 Task: Arrange a 60-minute meeting to discuss leadership development programs.
Action: Mouse moved to (91, 118)
Screenshot: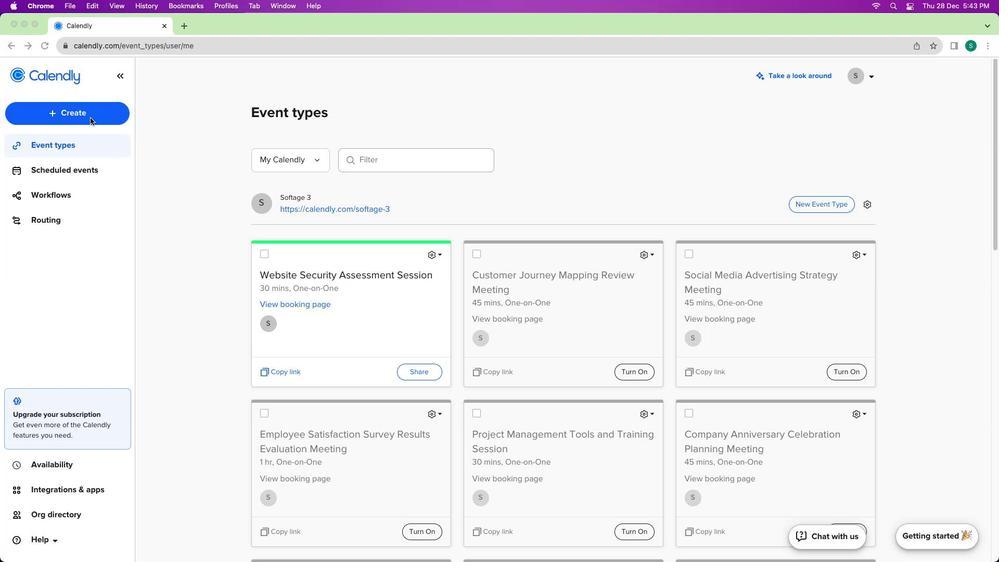 
Action: Mouse pressed left at (91, 118)
Screenshot: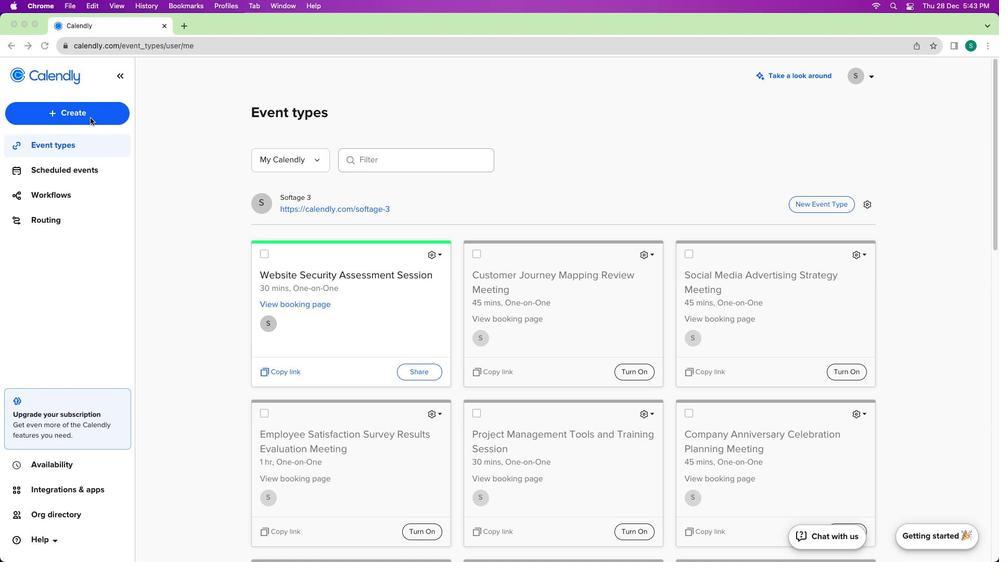 
Action: Mouse moved to (57, 113)
Screenshot: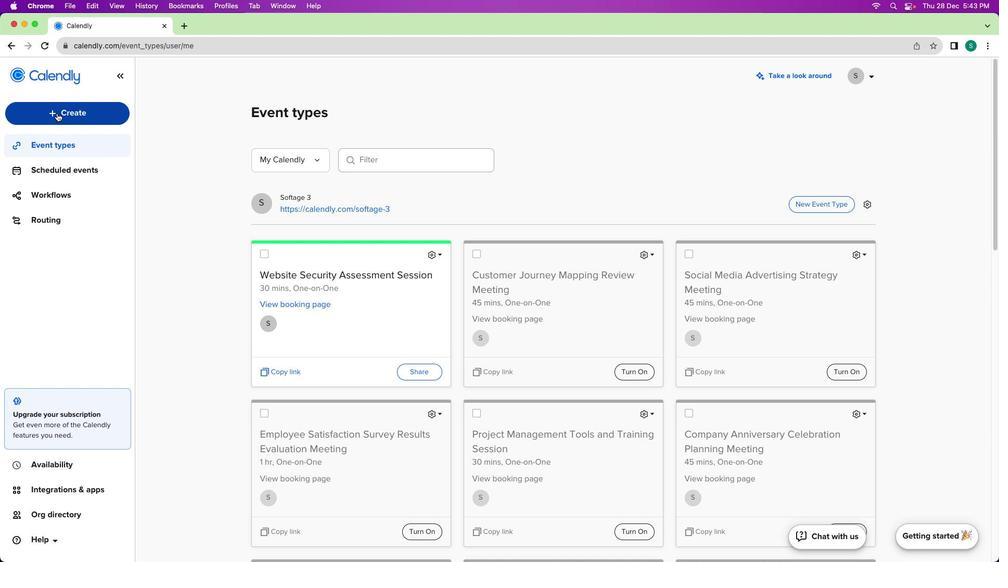 
Action: Mouse pressed left at (57, 113)
Screenshot: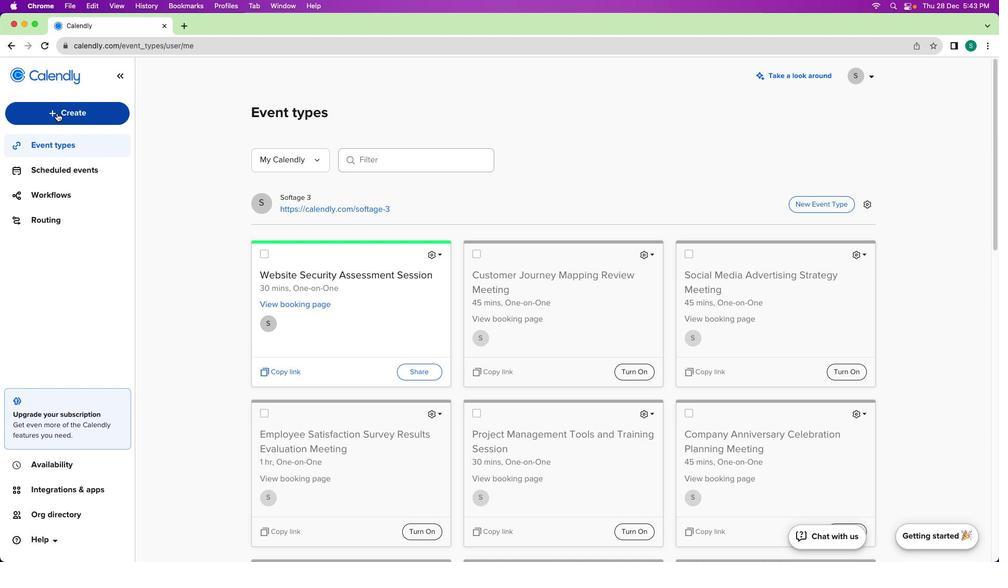 
Action: Mouse moved to (68, 145)
Screenshot: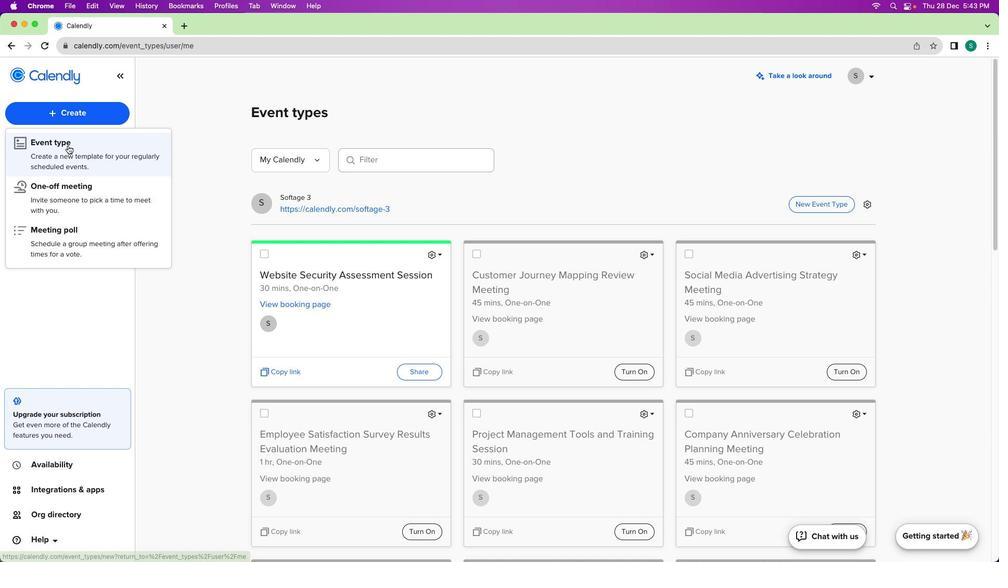 
Action: Mouse pressed left at (68, 145)
Screenshot: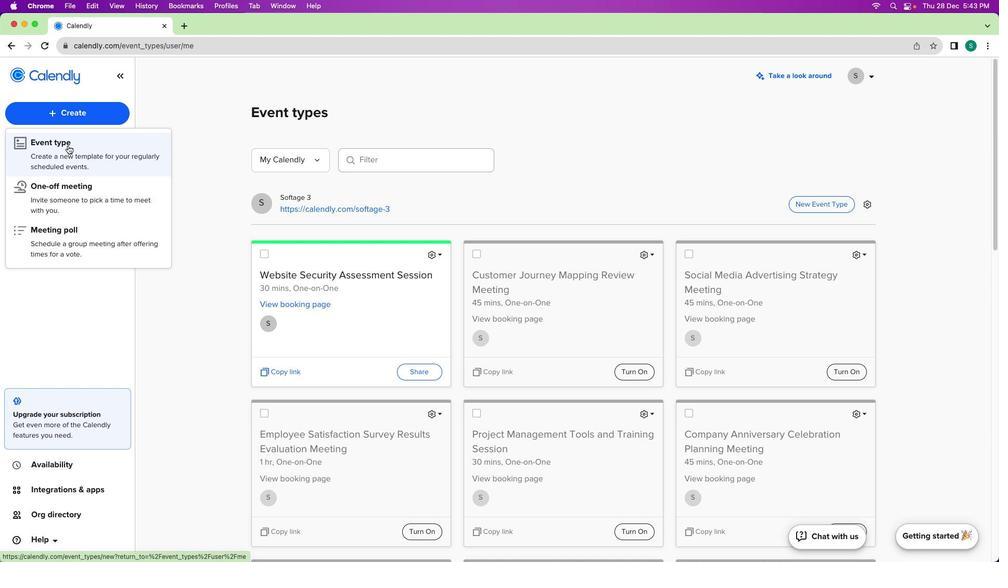
Action: Mouse moved to (354, 185)
Screenshot: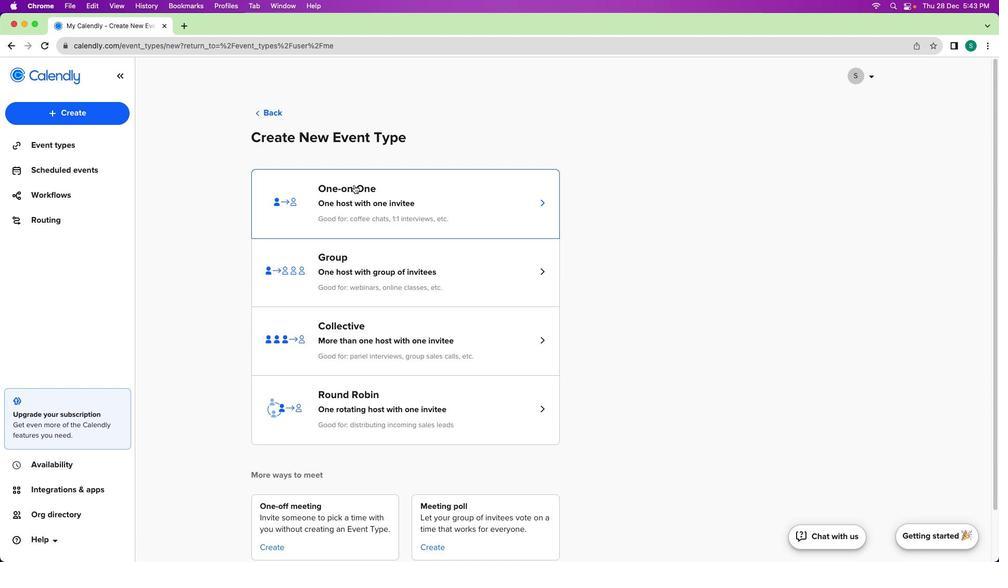 
Action: Mouse pressed left at (354, 185)
Screenshot: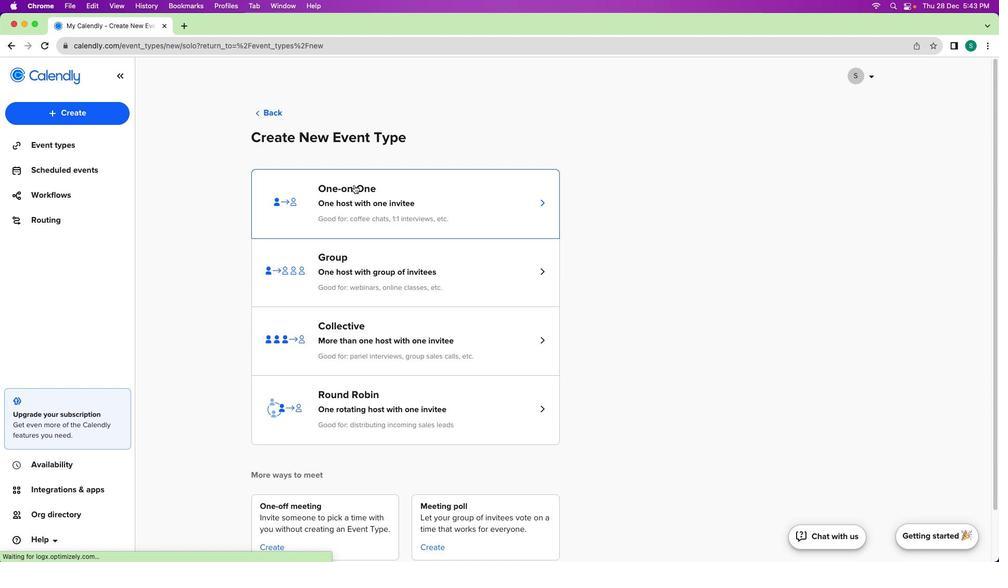 
Action: Mouse moved to (107, 168)
Screenshot: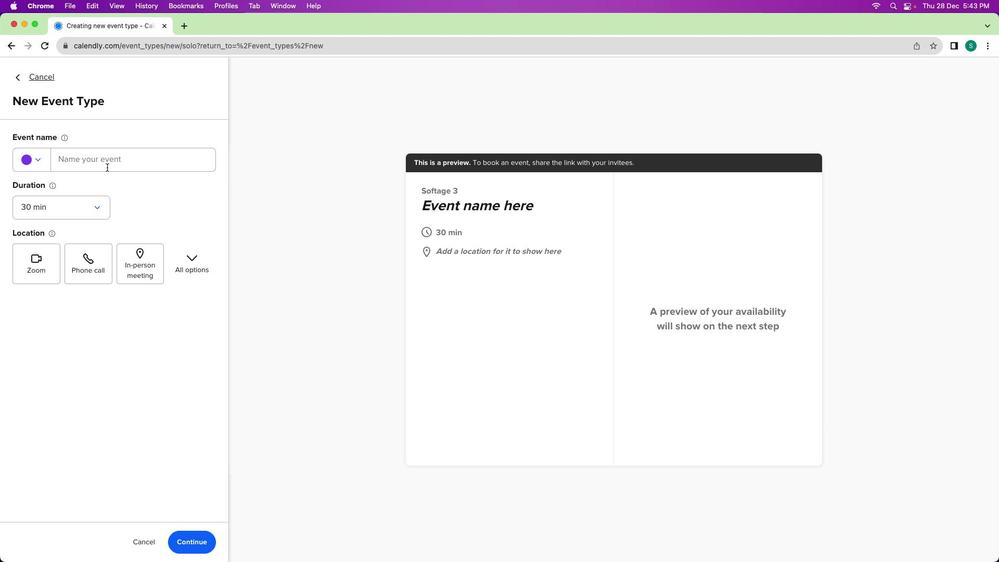 
Action: Mouse pressed left at (107, 168)
Screenshot: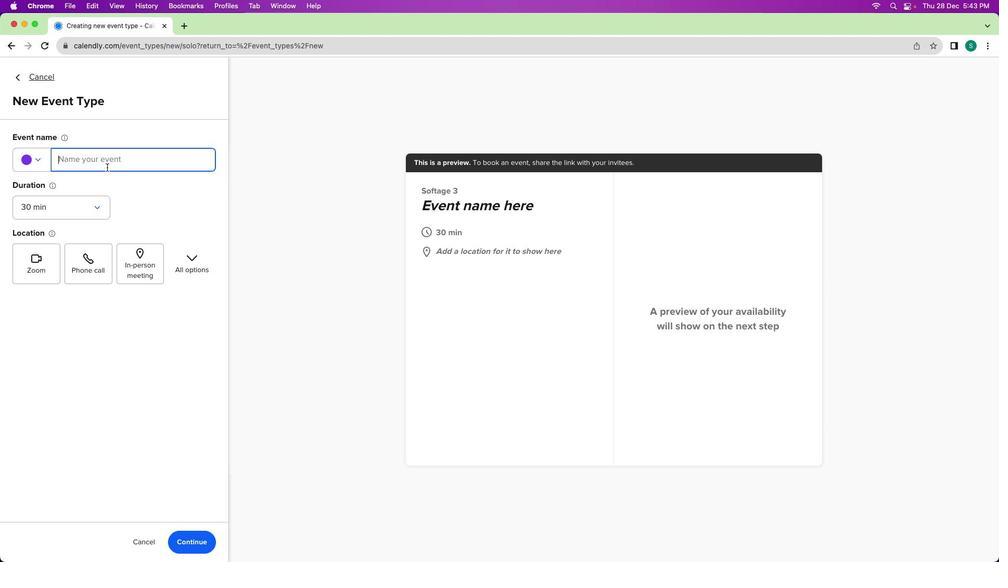 
Action: Mouse moved to (107, 170)
Screenshot: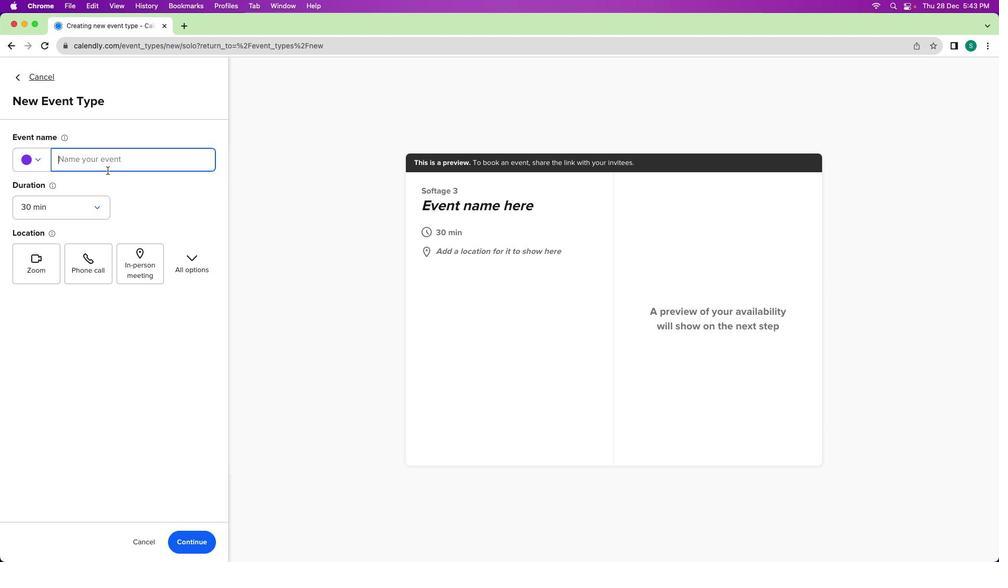 
Action: Key pressed Key.shift'L''e''a''d''e''r''s''h''i''p'Key.spaceKey.shift'D''e''v''e''l''o''p''m''e''n''t'Key.spaceKey.shift'P''r''o''g''r''a''m'Key.spaceKey.shift'D''i''s''c''u''s''s''i''o''n'Key.spaceKey.shift'M''e''e''t''i''n''g'
Screenshot: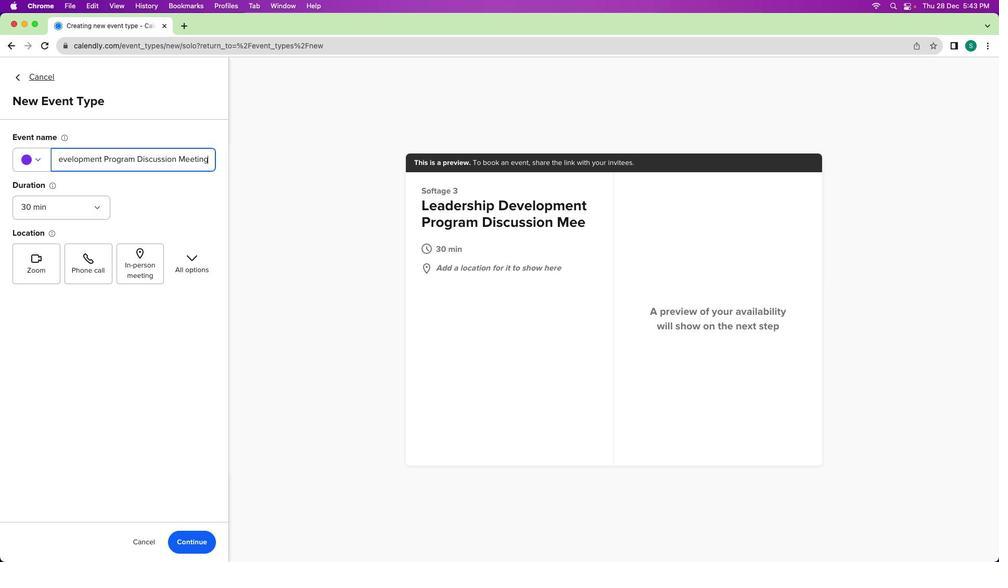 
Action: Mouse moved to (60, 201)
Screenshot: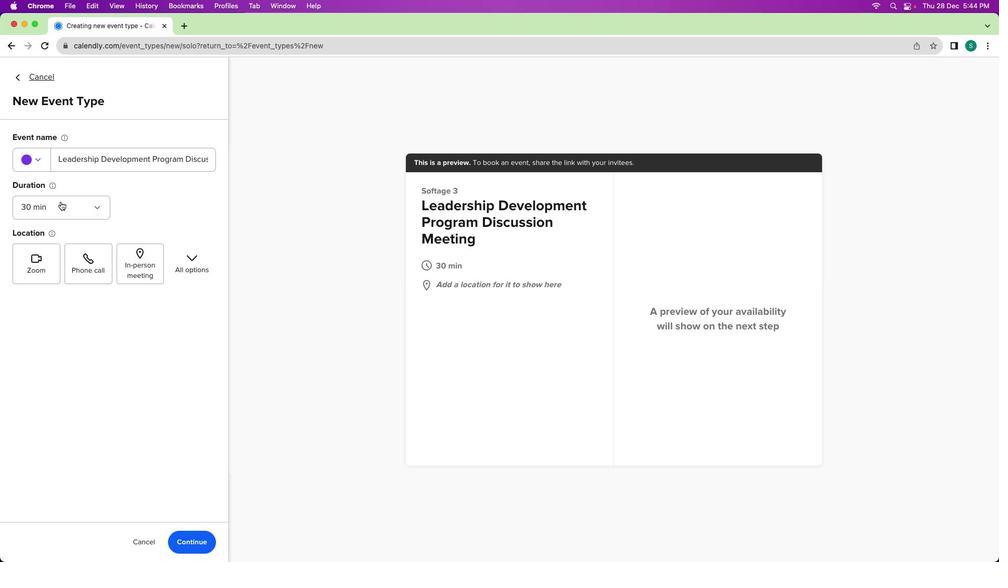
Action: Mouse pressed left at (60, 201)
Screenshot: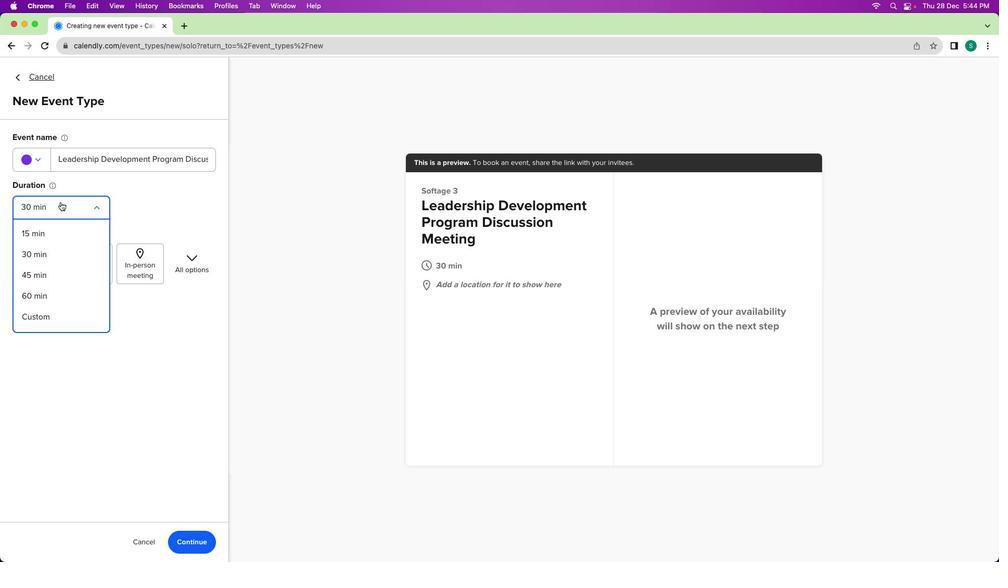 
Action: Mouse moved to (55, 294)
Screenshot: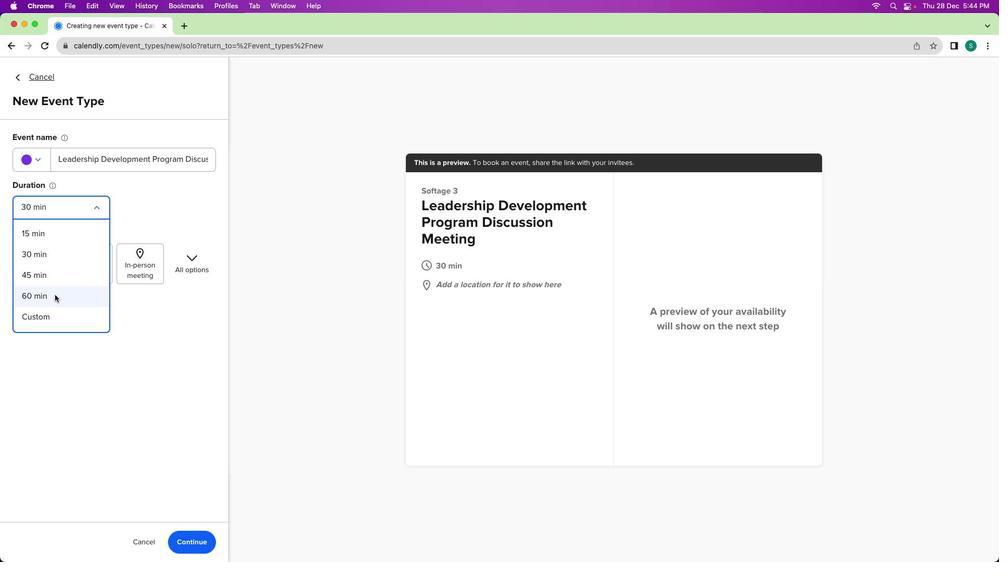 
Action: Mouse pressed left at (55, 294)
Screenshot: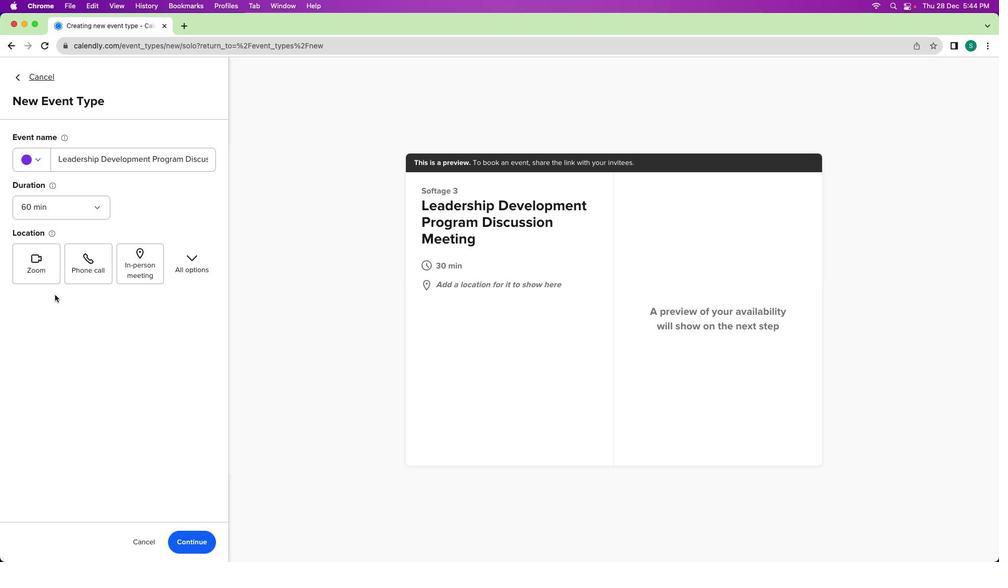 
Action: Mouse moved to (43, 272)
Screenshot: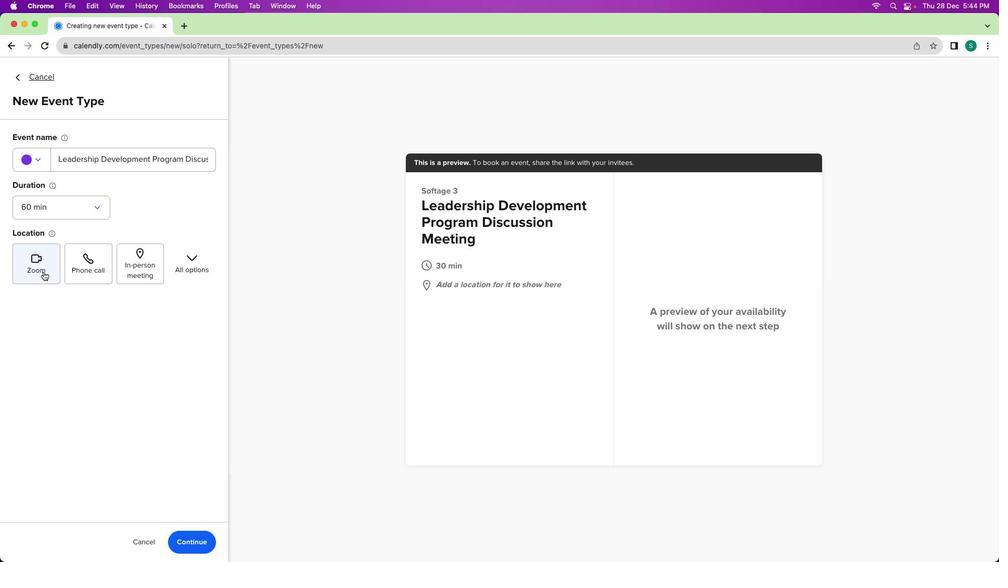 
Action: Mouse pressed left at (43, 272)
Screenshot: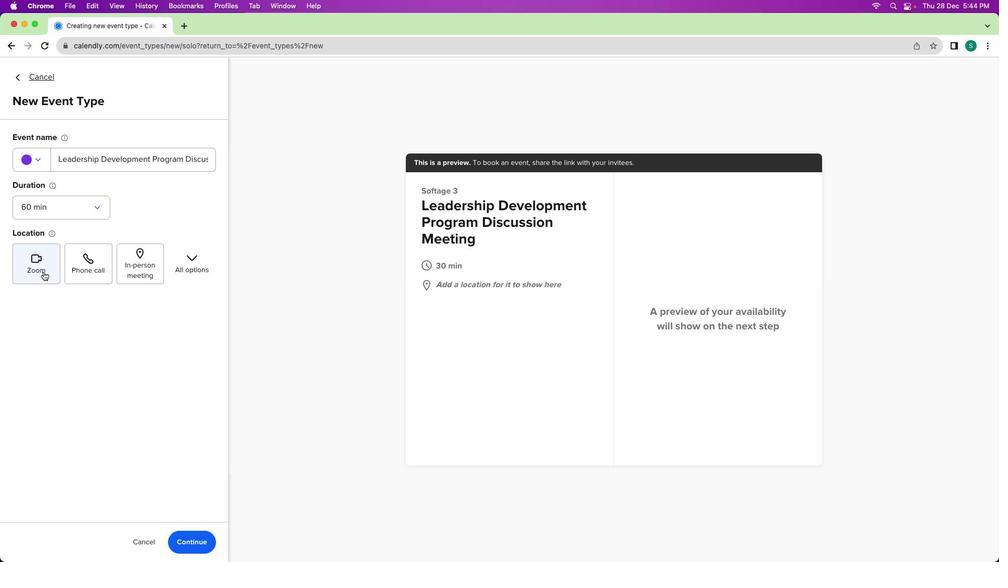 
Action: Mouse moved to (193, 543)
Screenshot: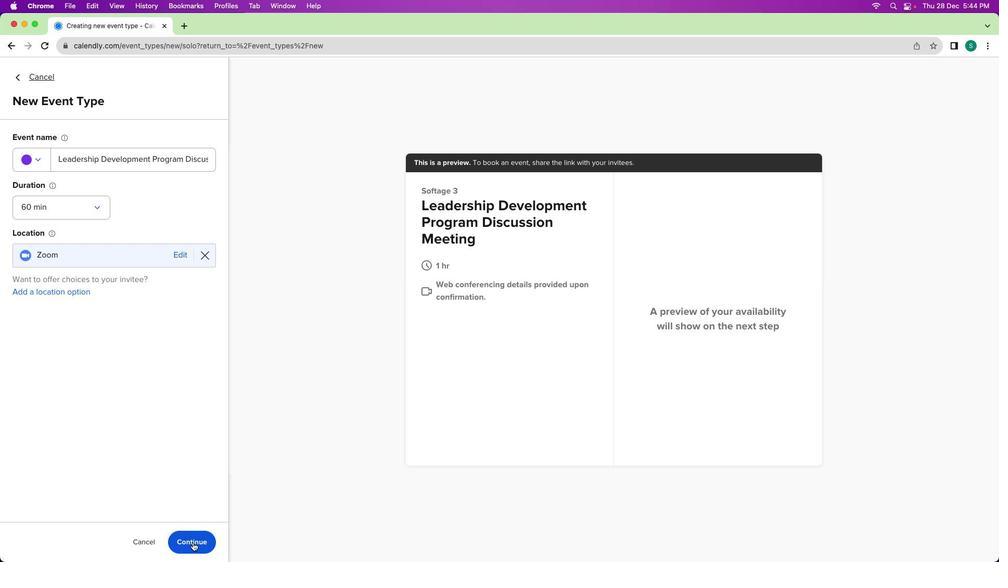 
Action: Mouse pressed left at (193, 543)
Screenshot: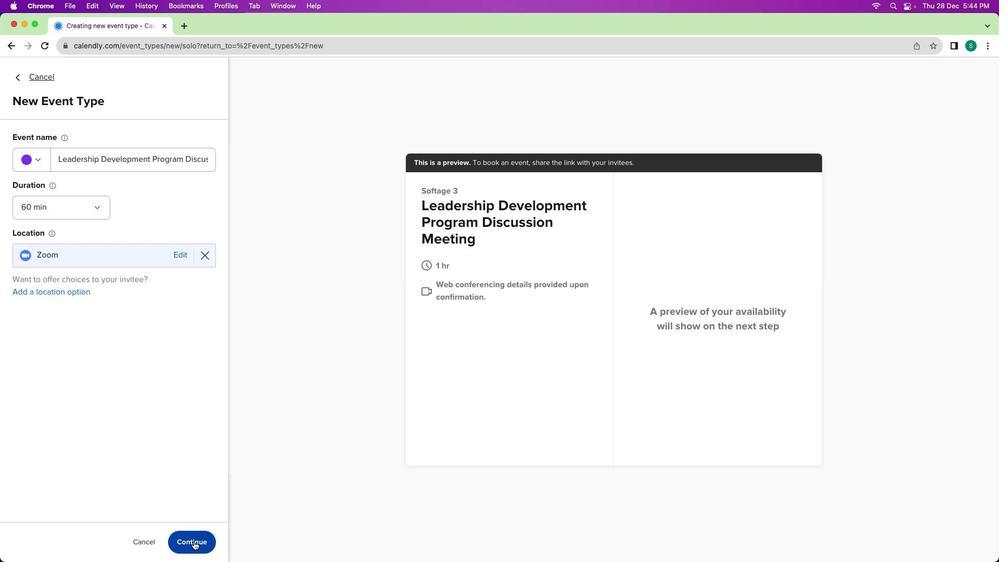 
Action: Mouse moved to (121, 168)
Screenshot: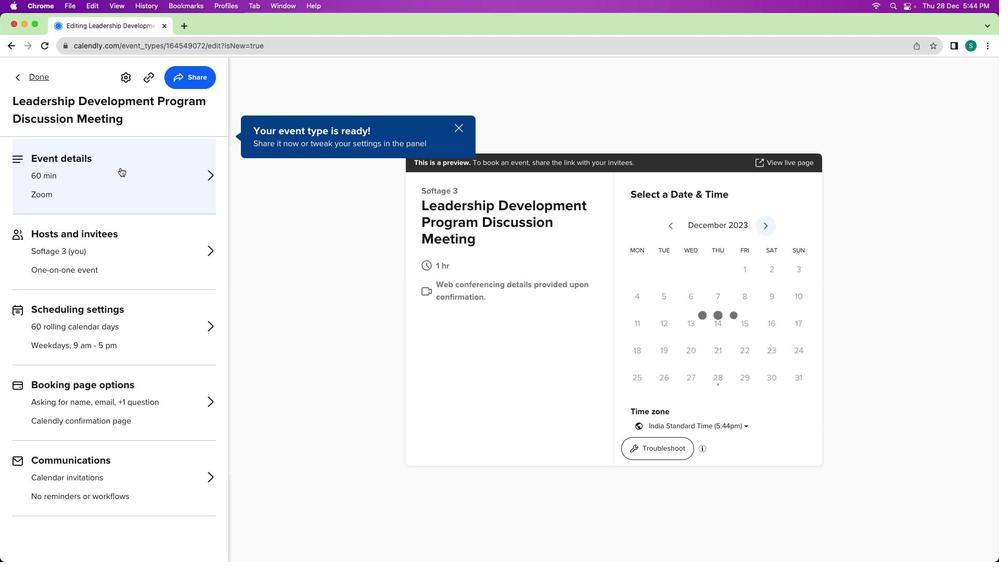 
Action: Mouse pressed left at (121, 168)
Screenshot: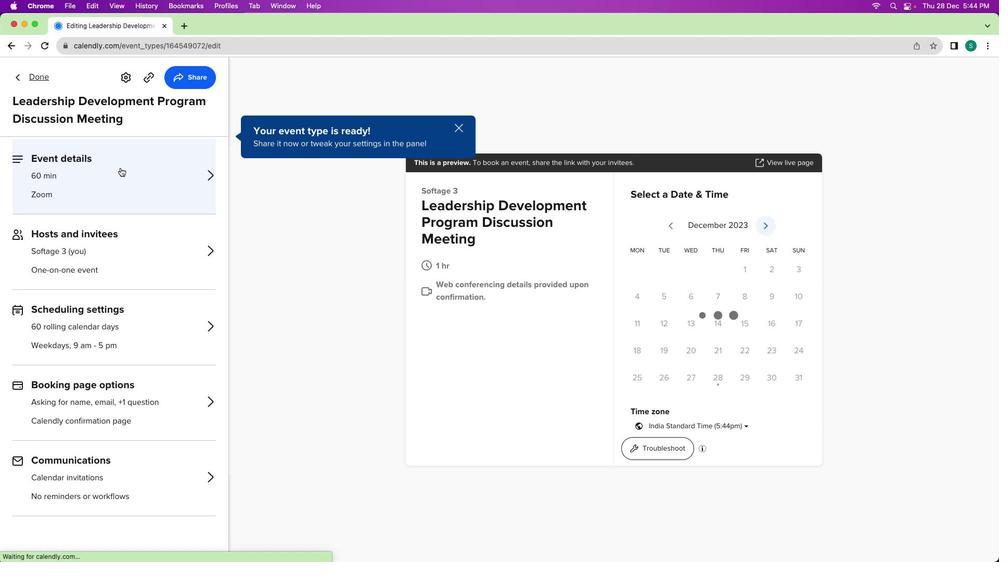 
Action: Mouse moved to (89, 360)
Screenshot: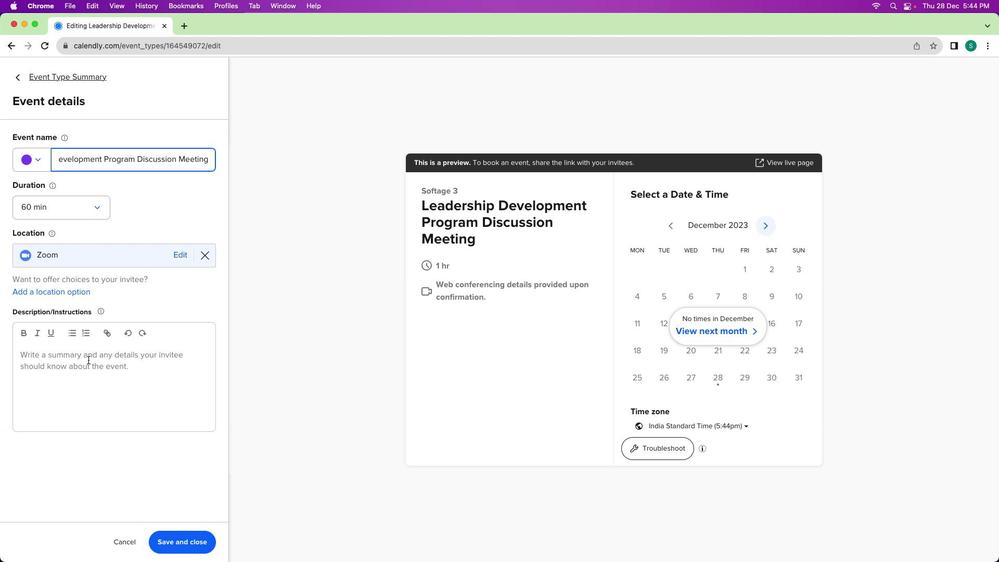 
Action: Mouse pressed left at (89, 360)
Screenshot: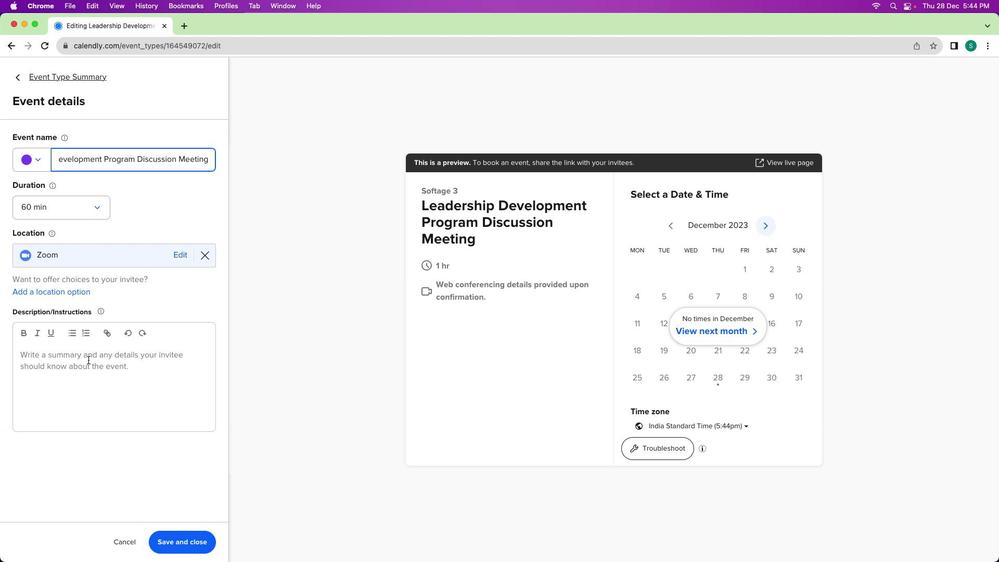 
Action: Key pressed Key.shiftKey.shiftKey.shift'A'Key.space'n''e''e'Key.backspaceKey.backspaceKey.backspace'm''e''e''t''i''n''g'Key.space'f''o''c''u''s''e''d'Key.space'o''n'Key.space'd''i''s''c''u''s''s''i''n''g'Key.space'o''u''r'Key.space'l''e''a''d''e''r''s''h''i''p'Key.space'd''e''v''e''l''o''p''m''e''n''t'Key.space'p''r''o''g''r''a''m''s'Key.spaceKey.backspace'.'Key.space'w''e'Key.spaceKey.backspaceKey.backspaceKey.backspaceKey.shift'W''e'Key.space'w''i''l'Key.spaceKey.backspace'l'Key.space'r''e''v''i''e''w'Key.space'c''u''r''e'Key.backspace'r''e''n''t'Key.space'p''r''o''g''r''a''m''s'','Key.space'e''x''p''l''o''r''e'Key.space'p''o''t''e''n''t''i''a''l'Key.space'e''n''h''a''n''c''e''m''e''n''t''s'',''a'Key.backspaceKey.spaceKey.space'a''n''d'Key.space's''t''r''a''t''e''g''i''z''e'Key.space'o''n'Key.space'f''o''s''t''e''r''i''n''g'Key.space't''h''e'Key.space'g''r''o''w''t''h'Key.space'a''n''d'Key.space'd''e''v''e''l''o''p''m''e''n''t'Key.space'o''f'Key.space'o''u''r'Key.space'f''u''t''u''r''e'Key.space'l''e''a''d''e''r''s''.'
Screenshot: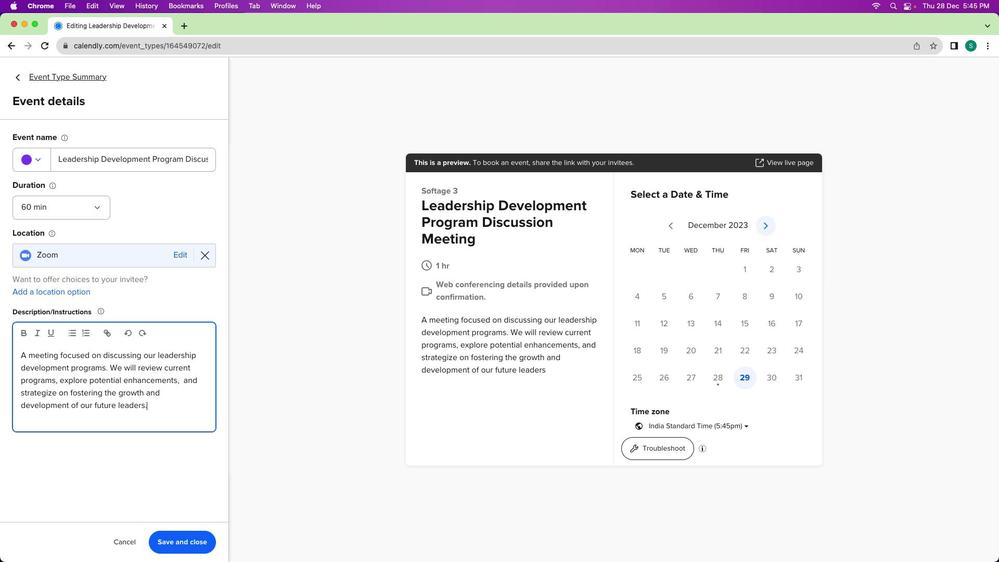 
Action: Mouse moved to (48, 355)
Screenshot: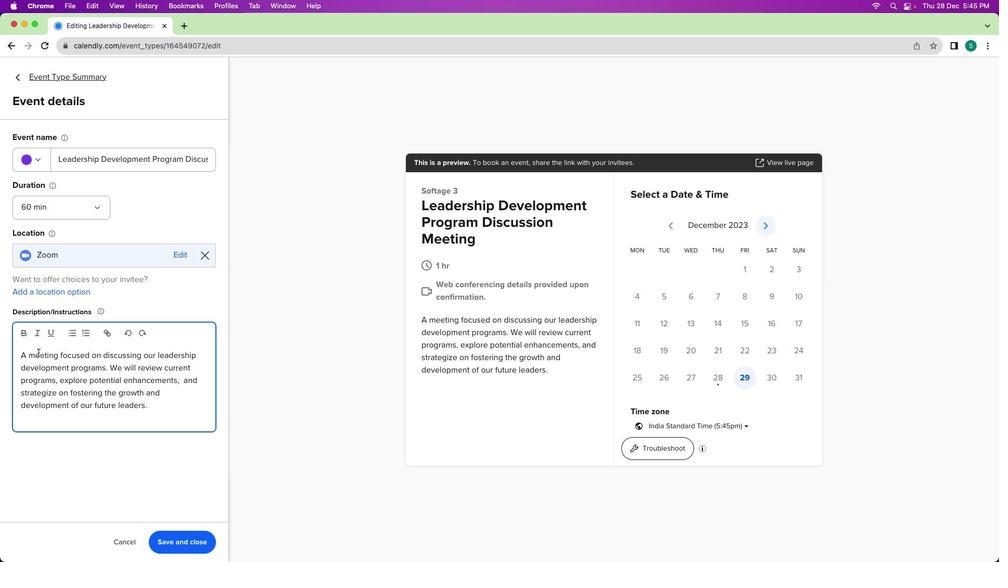 
